Task: Create a due date automation trigger when advanced on, 2 working days before a card is due add dates due in 1 days at 11:00 AM.
Action: Mouse moved to (1112, 87)
Screenshot: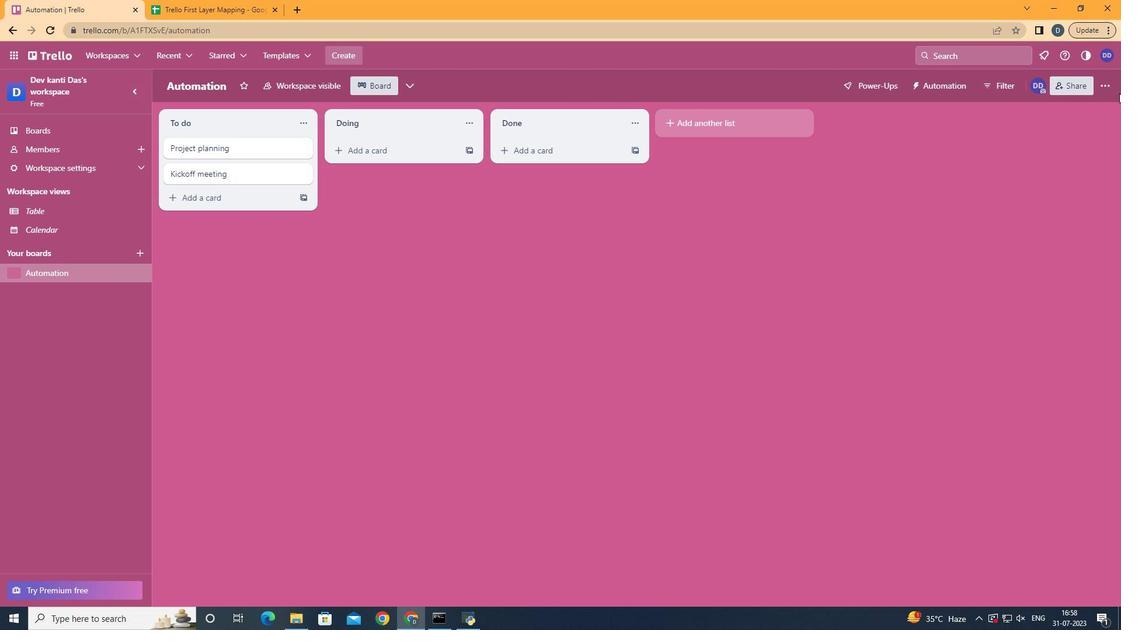 
Action: Mouse pressed left at (1112, 87)
Screenshot: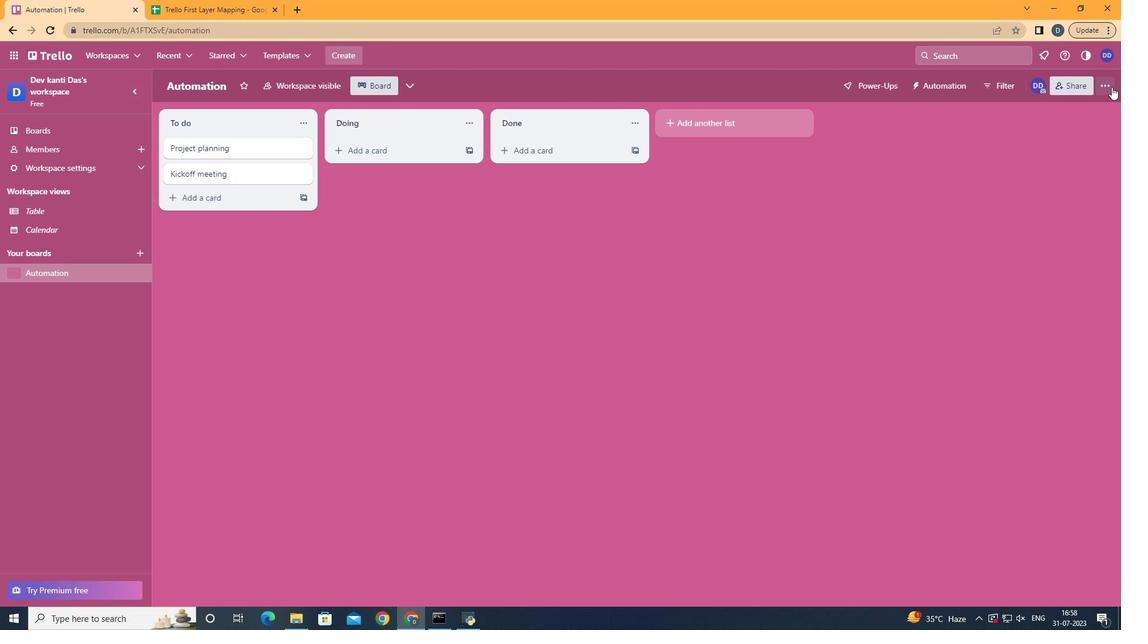 
Action: Mouse moved to (1016, 247)
Screenshot: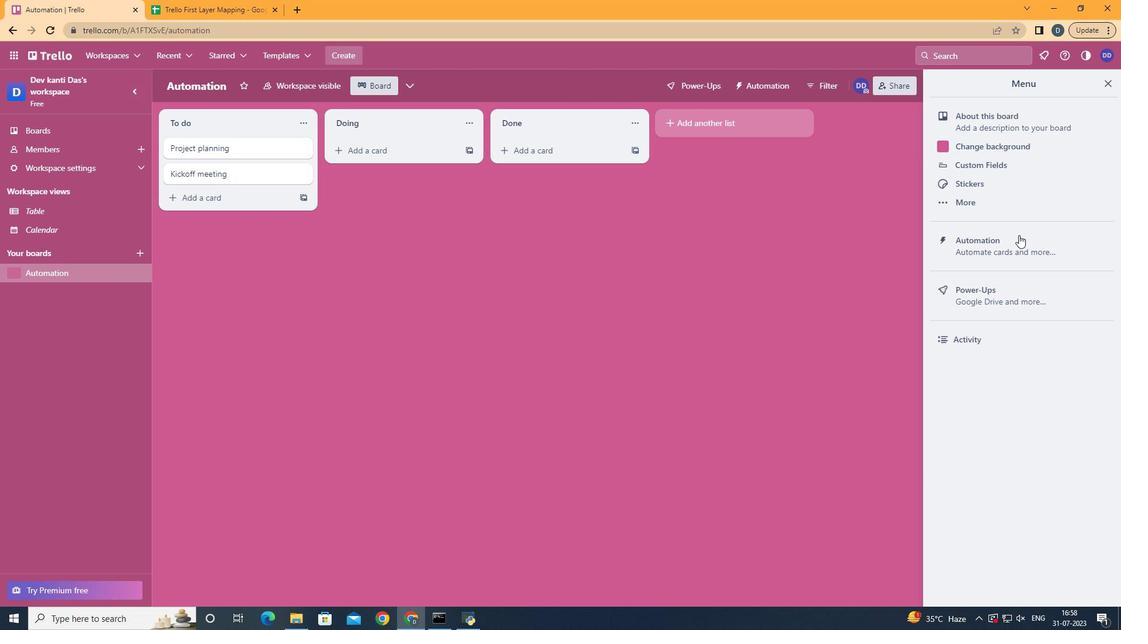 
Action: Mouse pressed left at (1016, 247)
Screenshot: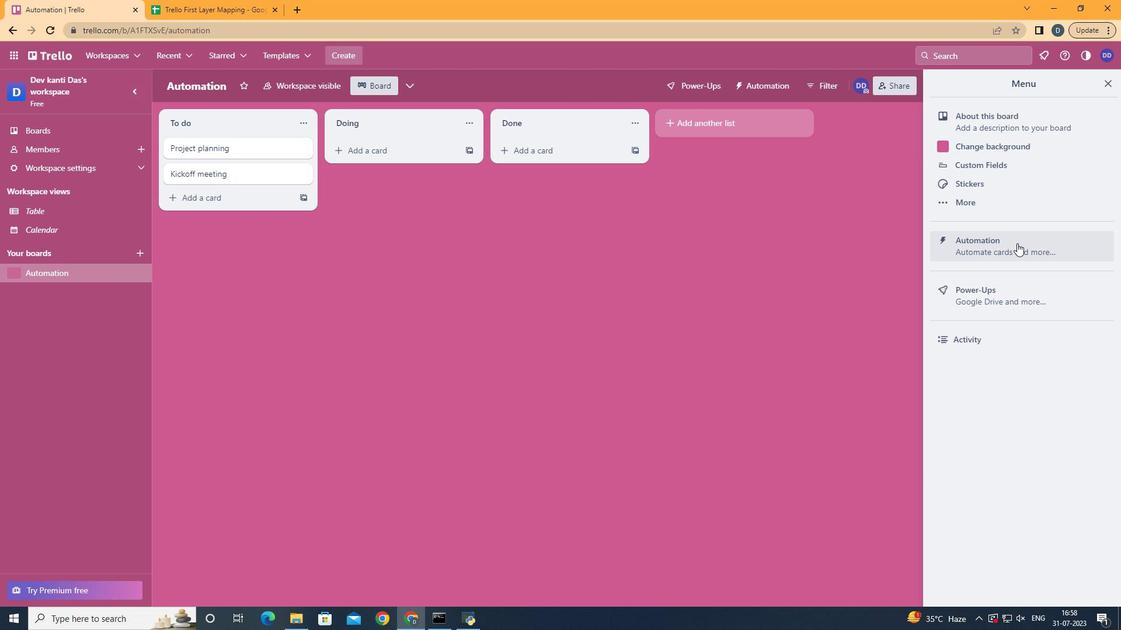 
Action: Mouse moved to (233, 239)
Screenshot: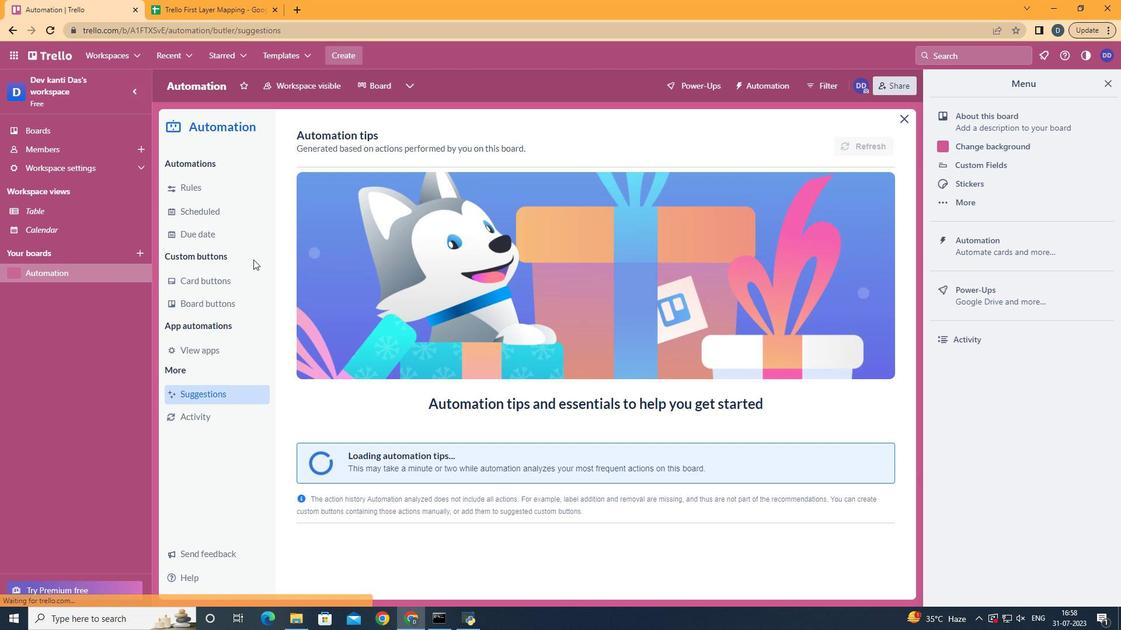 
Action: Mouse pressed left at (233, 239)
Screenshot: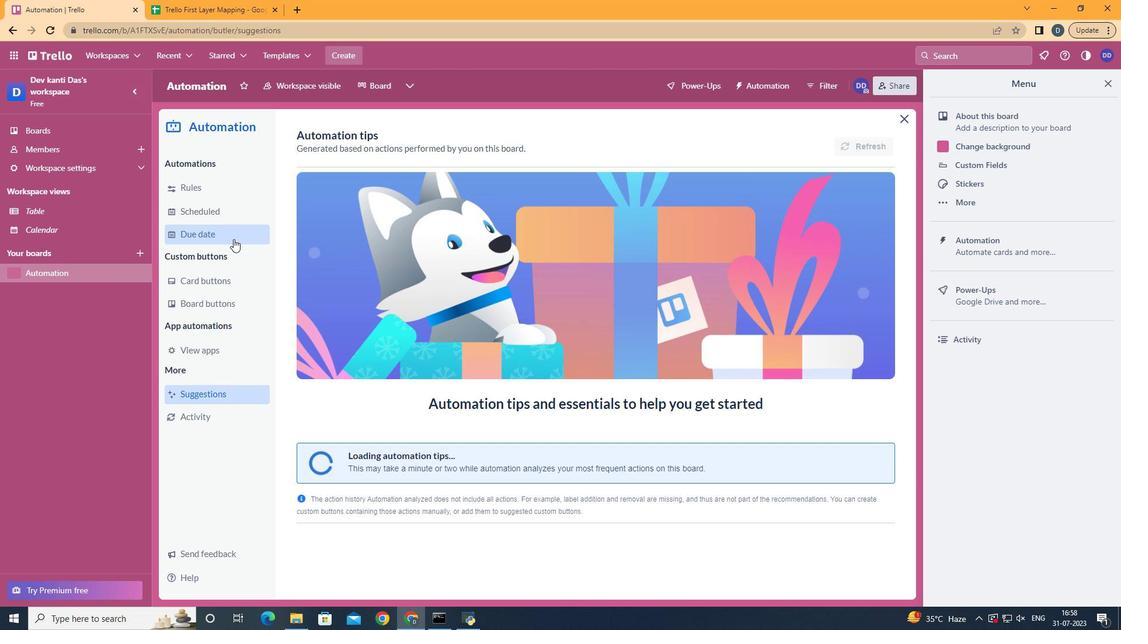 
Action: Mouse moved to (843, 139)
Screenshot: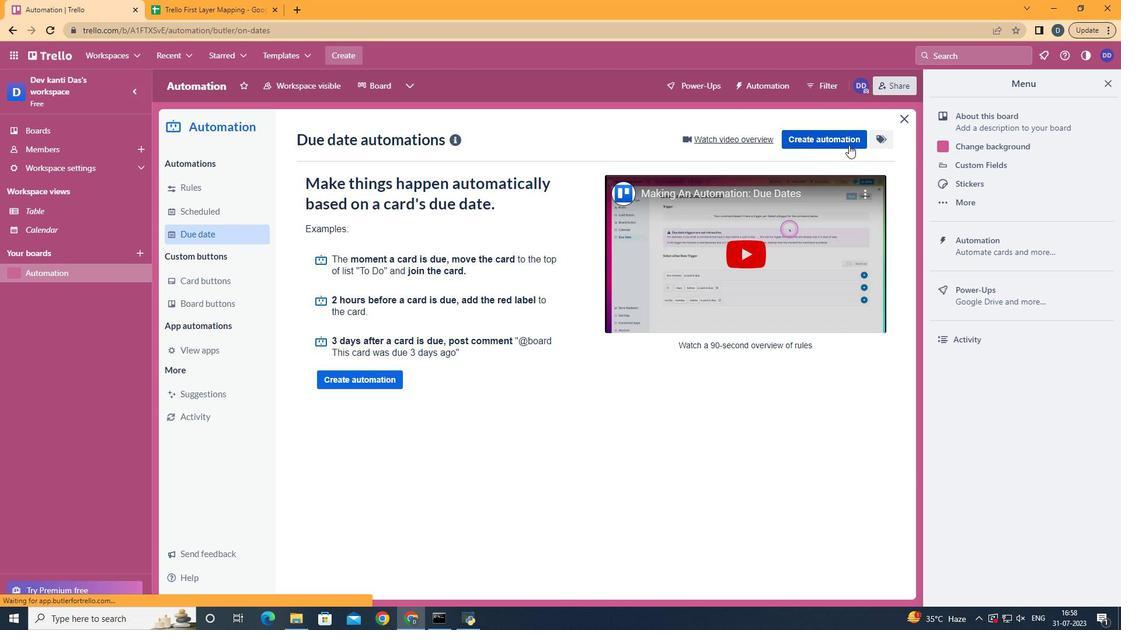 
Action: Mouse pressed left at (843, 139)
Screenshot: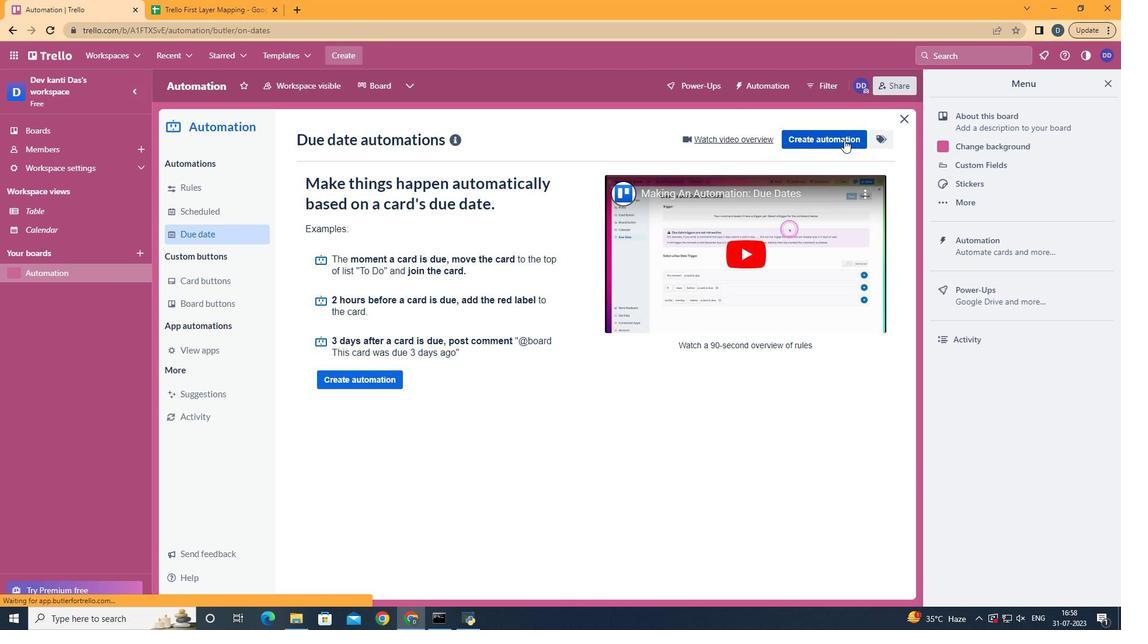 
Action: Mouse moved to (487, 247)
Screenshot: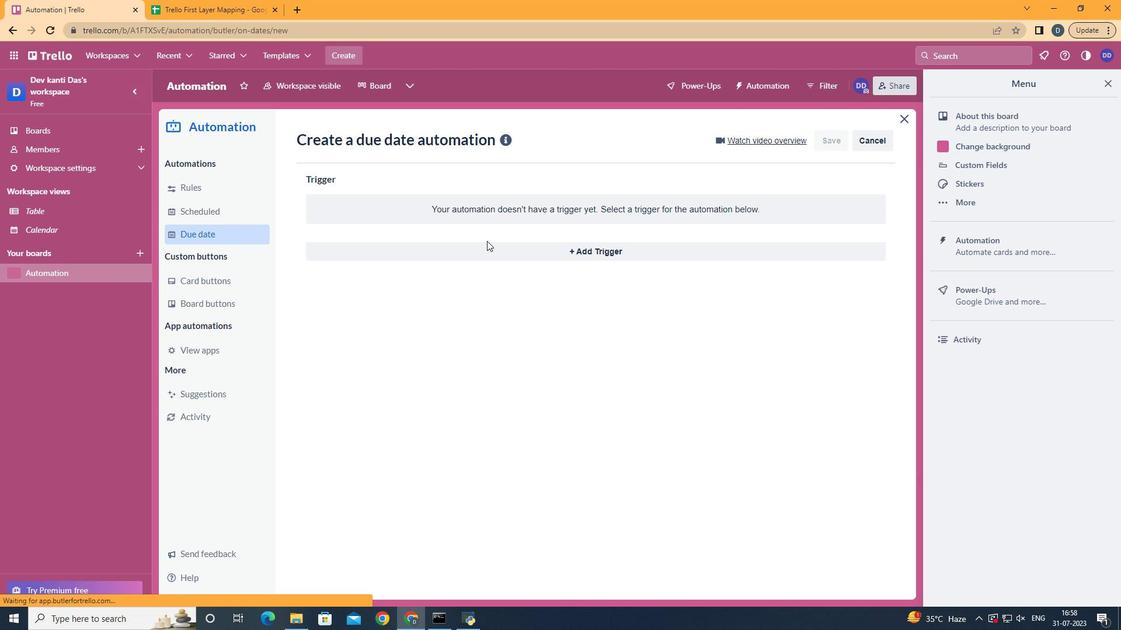 
Action: Mouse pressed left at (487, 247)
Screenshot: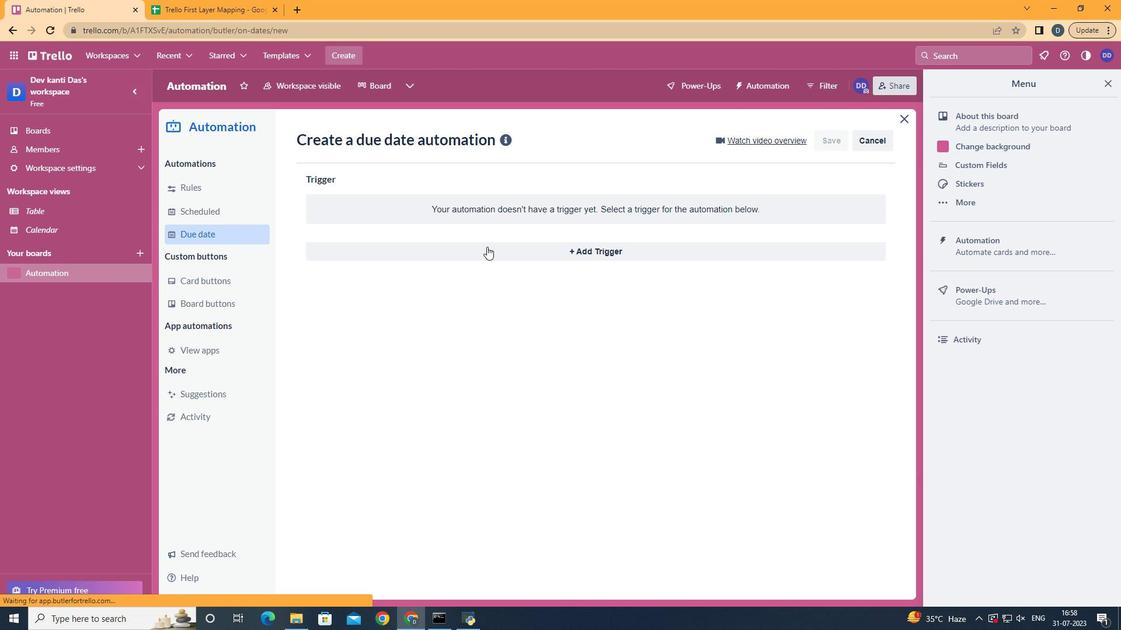 
Action: Mouse moved to (379, 475)
Screenshot: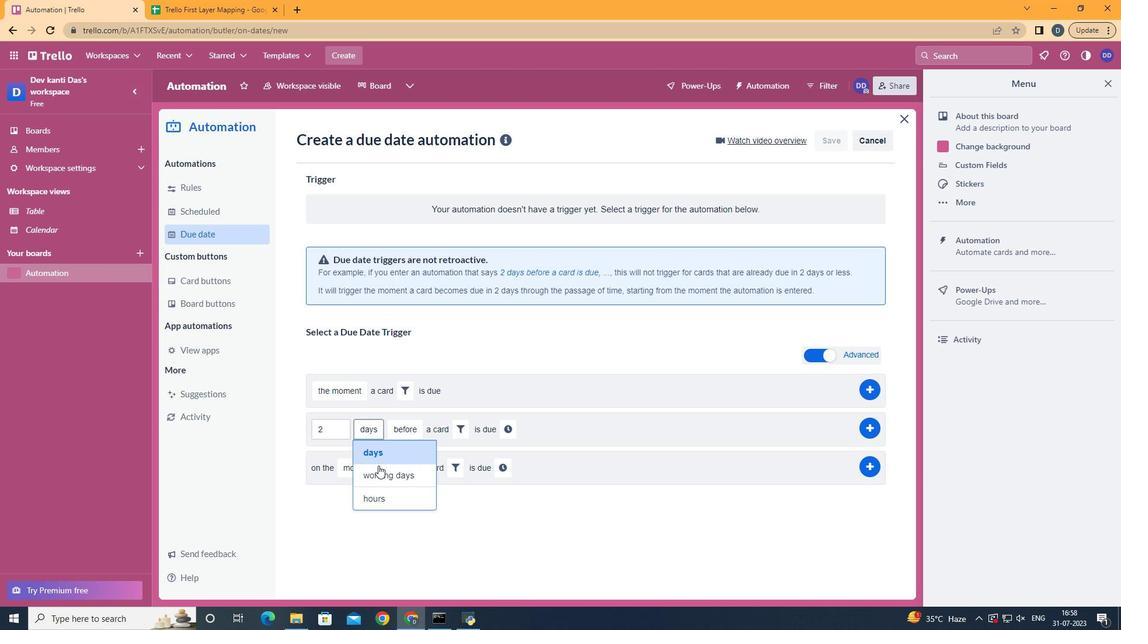 
Action: Mouse pressed left at (379, 475)
Screenshot: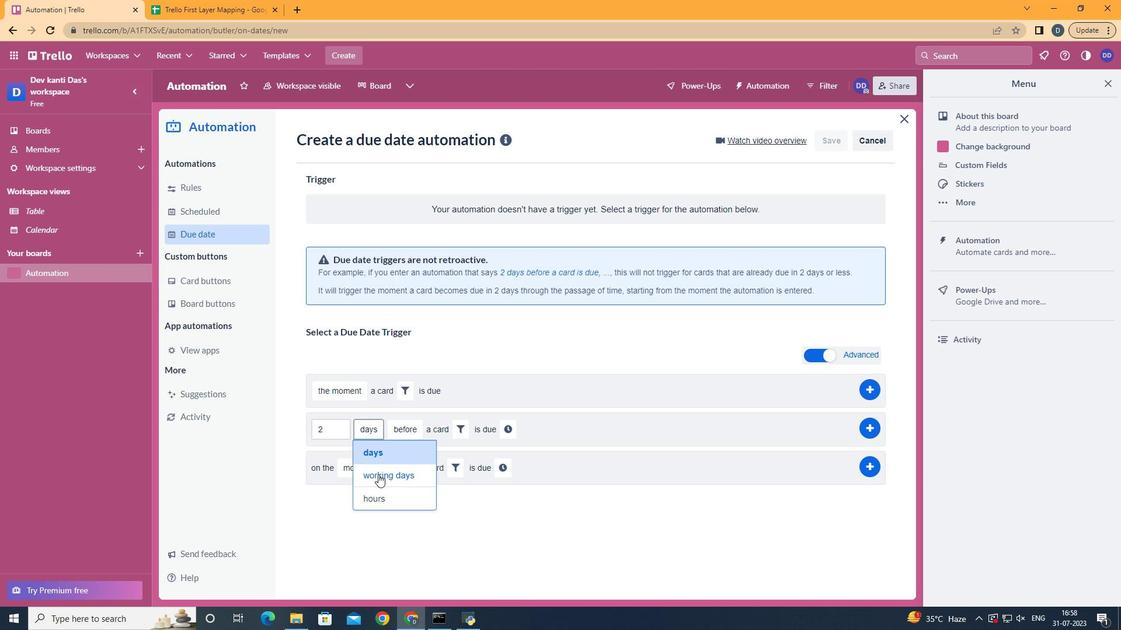 
Action: Mouse moved to (495, 433)
Screenshot: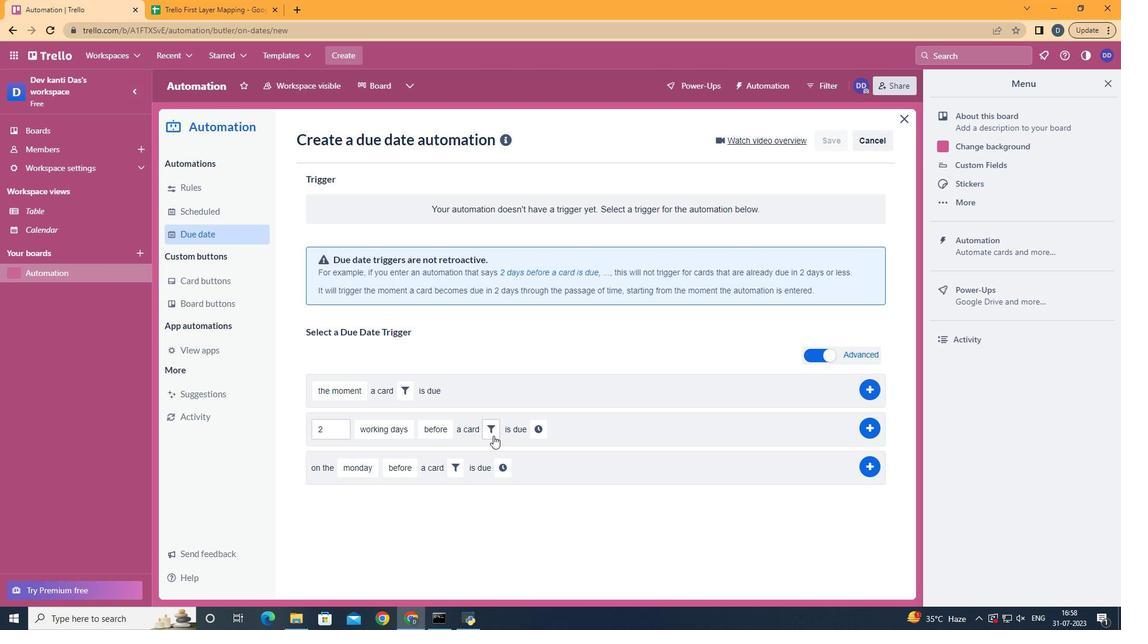
Action: Mouse pressed left at (495, 433)
Screenshot: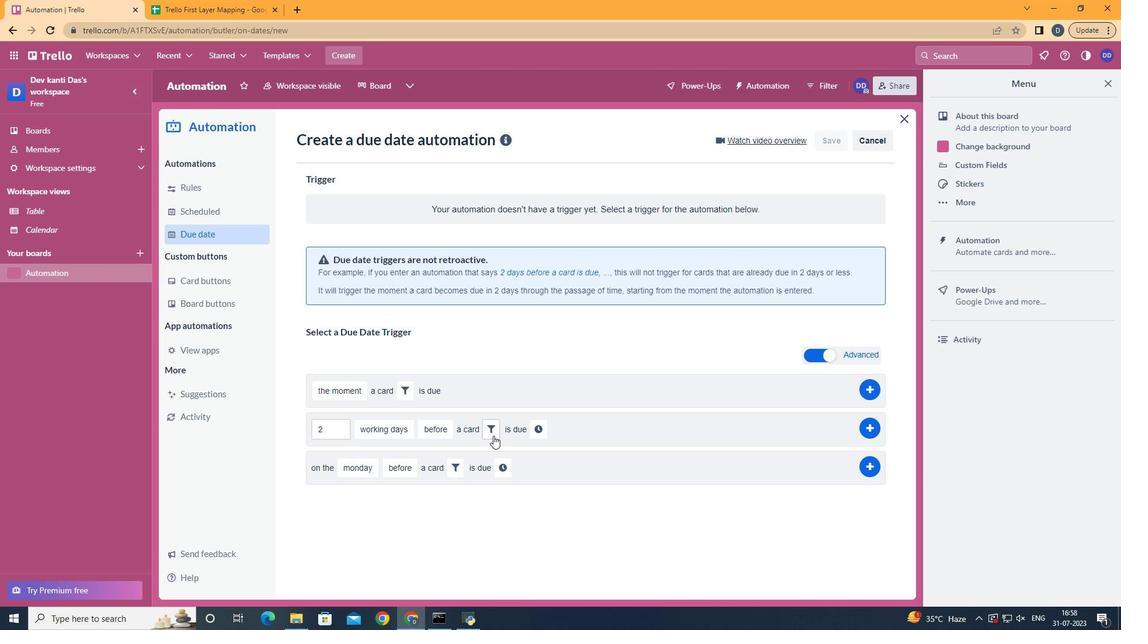 
Action: Mouse moved to (547, 467)
Screenshot: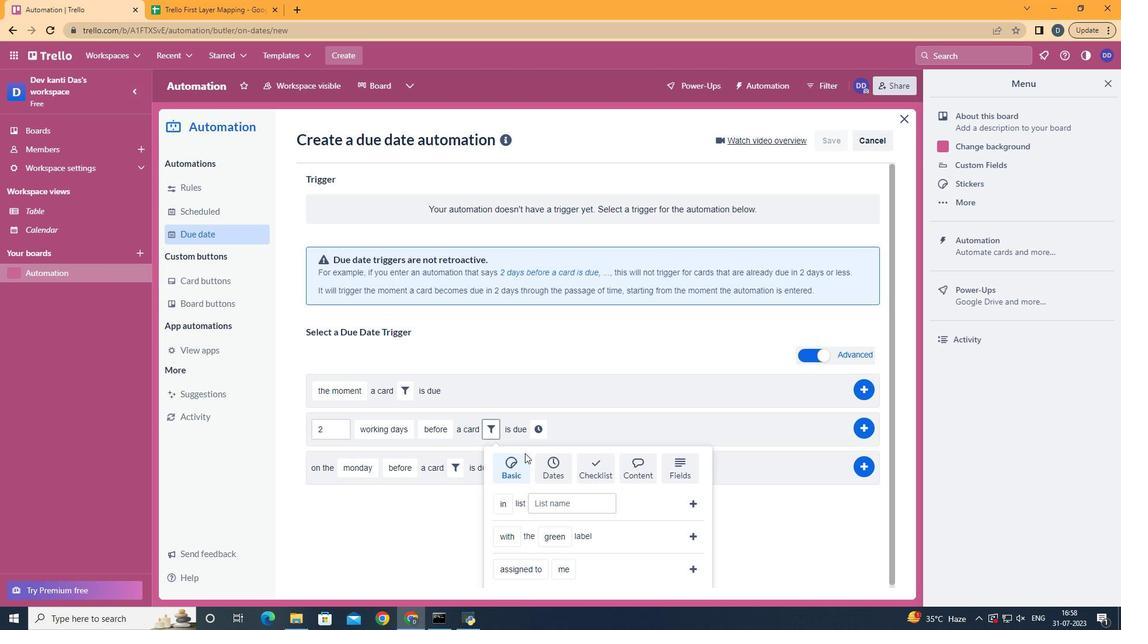 
Action: Mouse pressed left at (547, 467)
Screenshot: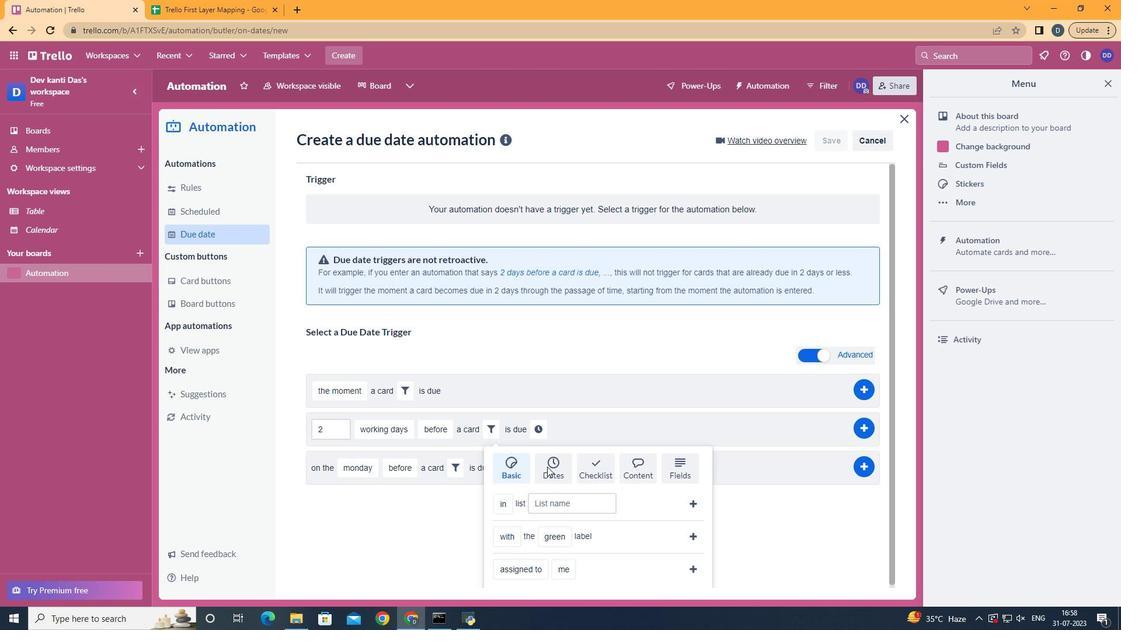 
Action: Mouse scrolled (547, 466) with delta (0, 0)
Screenshot: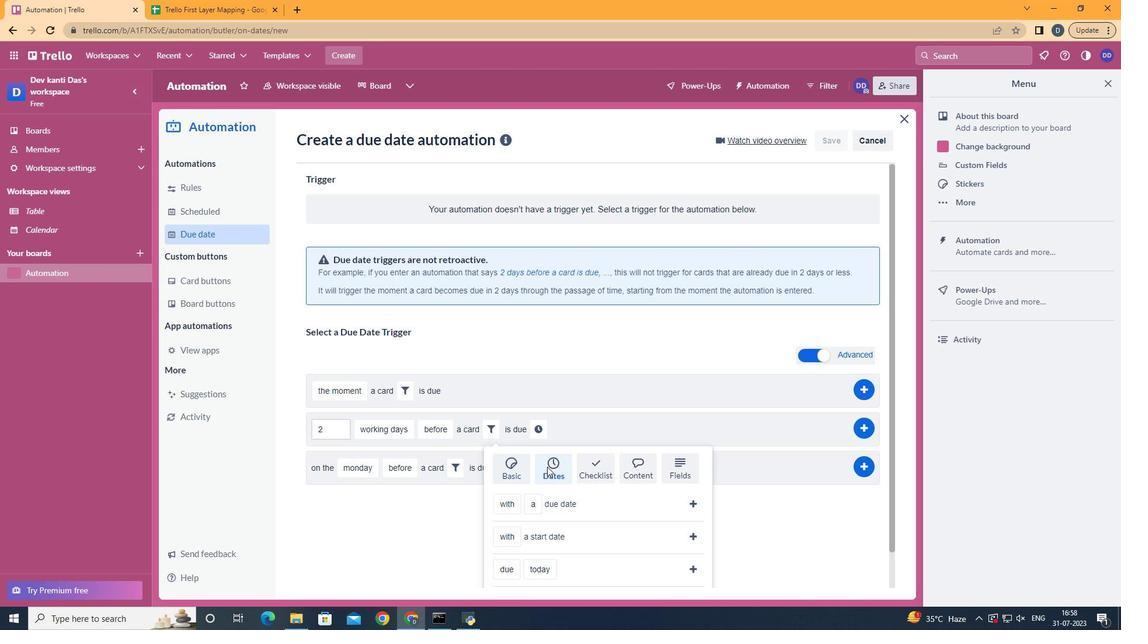 
Action: Mouse scrolled (547, 466) with delta (0, 0)
Screenshot: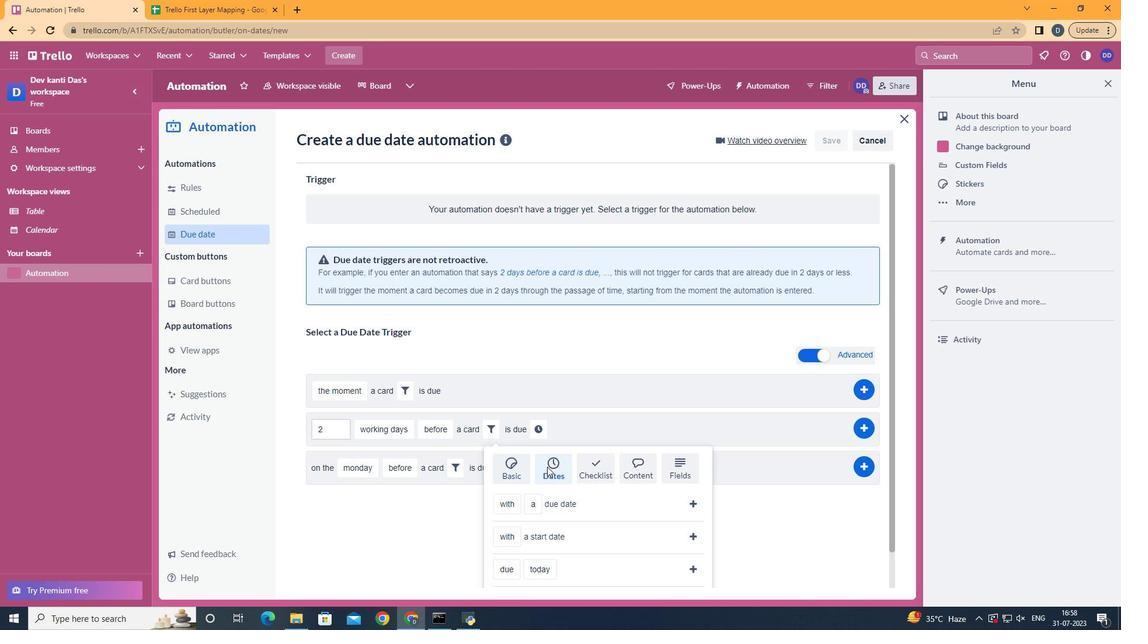 
Action: Mouse scrolled (547, 466) with delta (0, 0)
Screenshot: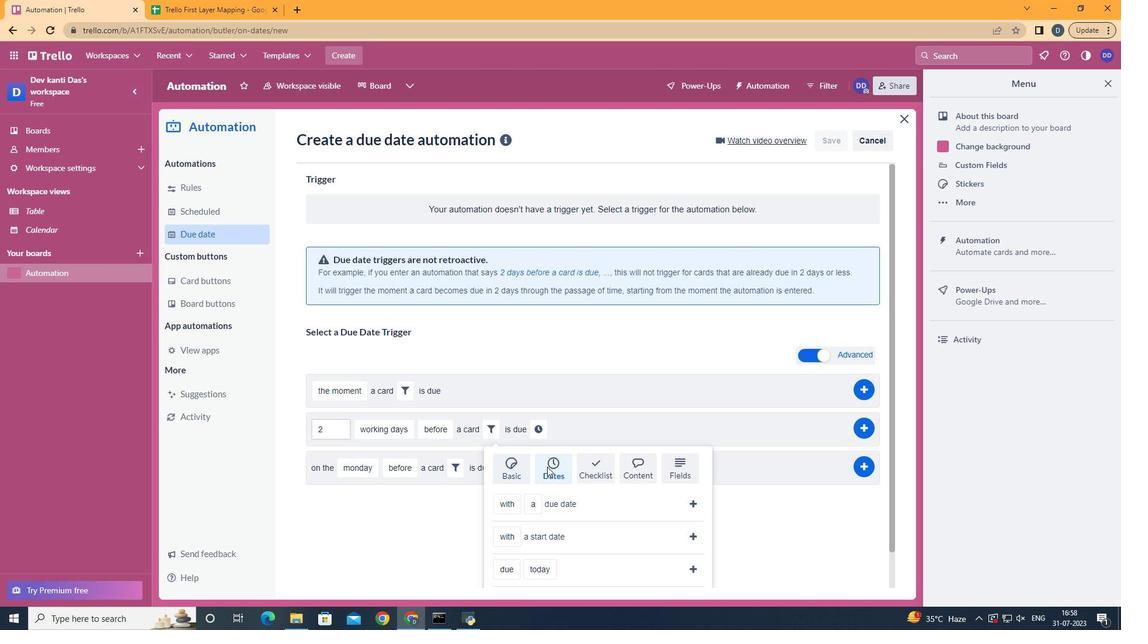 
Action: Mouse scrolled (547, 466) with delta (0, 0)
Screenshot: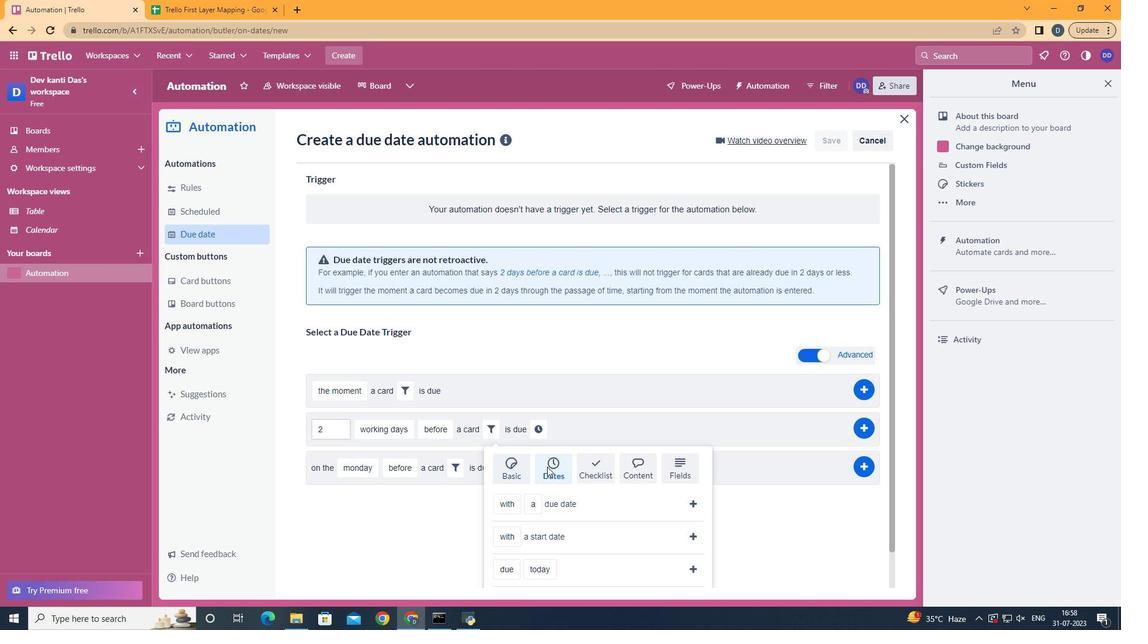 
Action: Mouse scrolled (547, 466) with delta (0, 0)
Screenshot: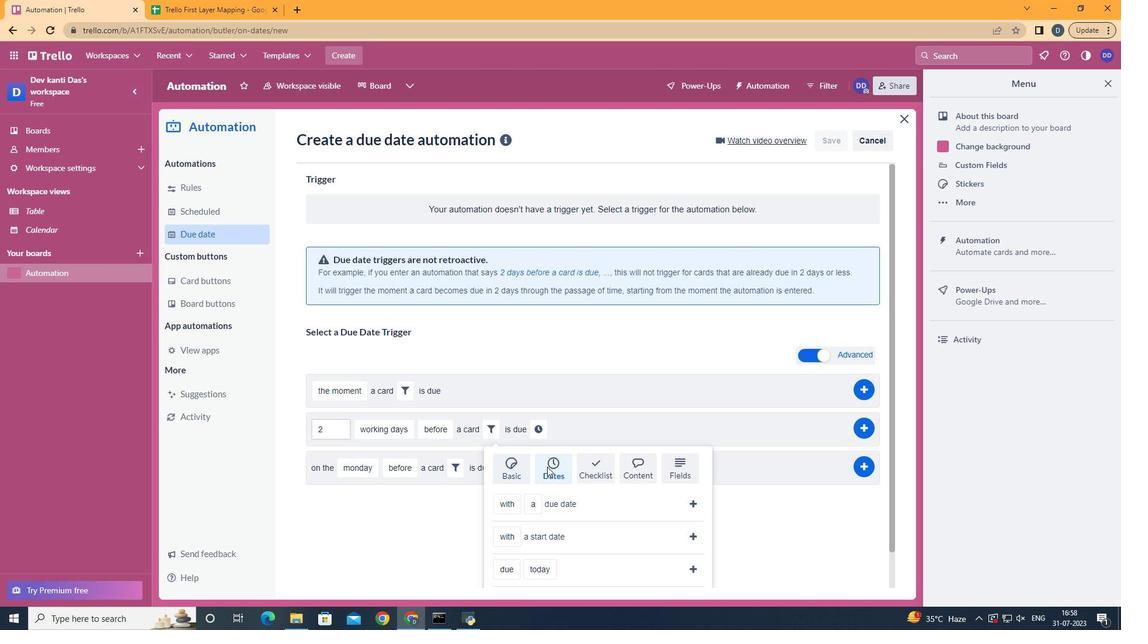 
Action: Mouse scrolled (547, 466) with delta (0, 0)
Screenshot: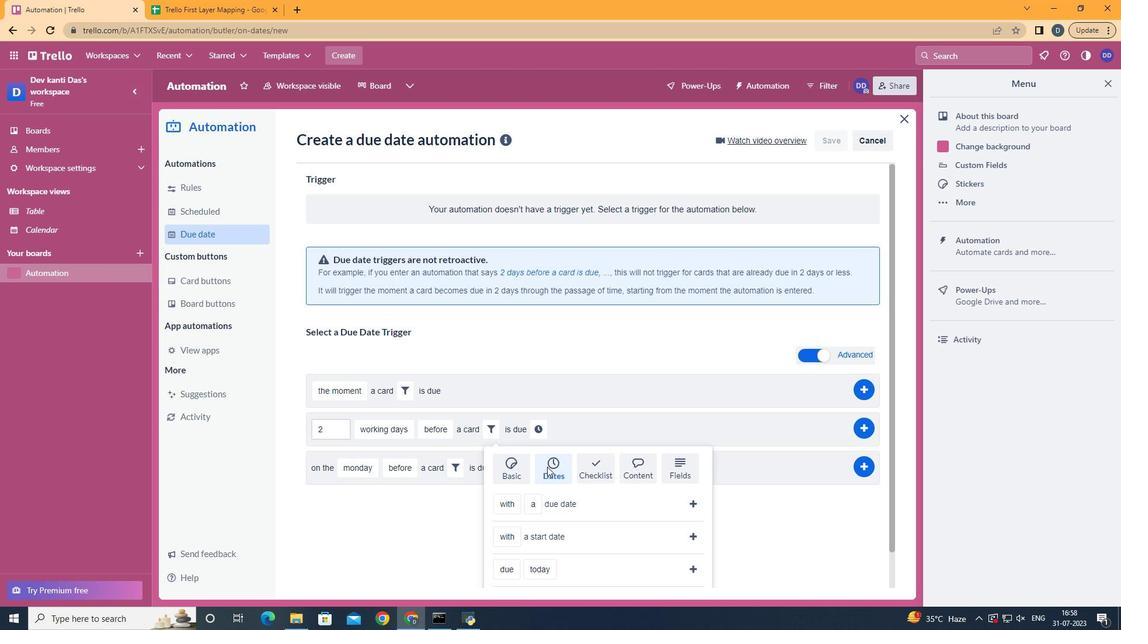 
Action: Mouse moved to (529, 515)
Screenshot: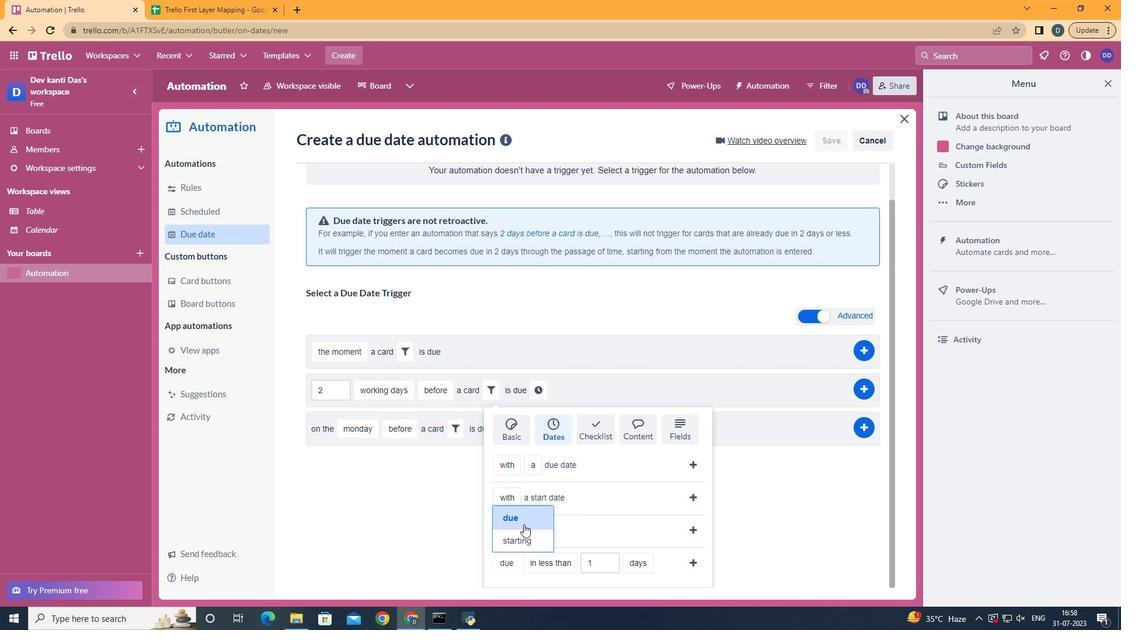 
Action: Mouse pressed left at (529, 515)
Screenshot: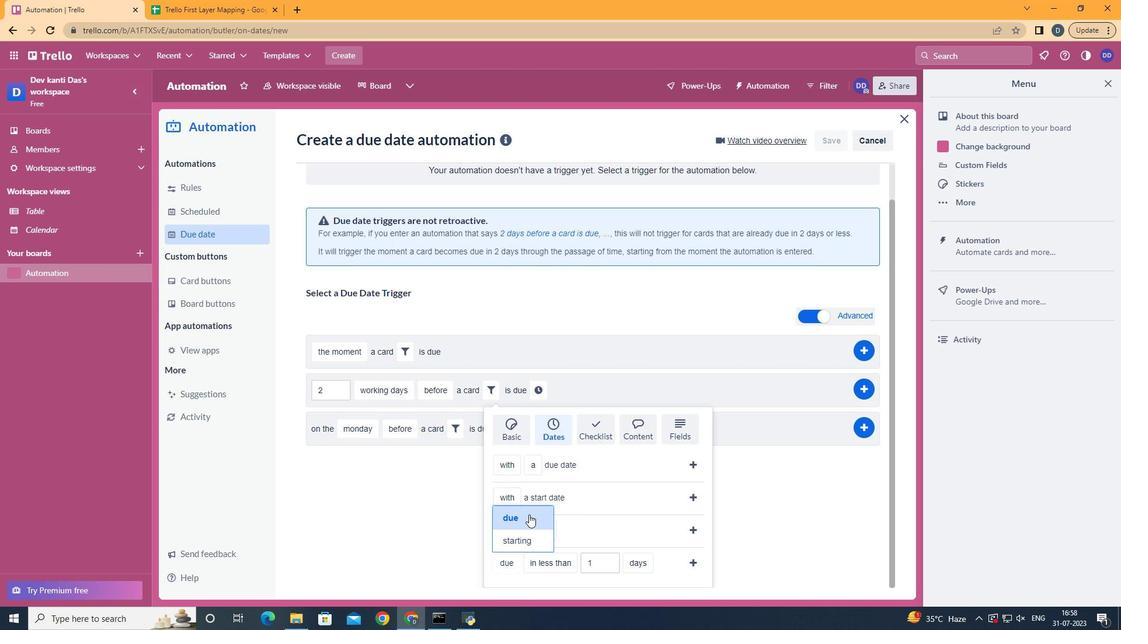 
Action: Mouse moved to (570, 523)
Screenshot: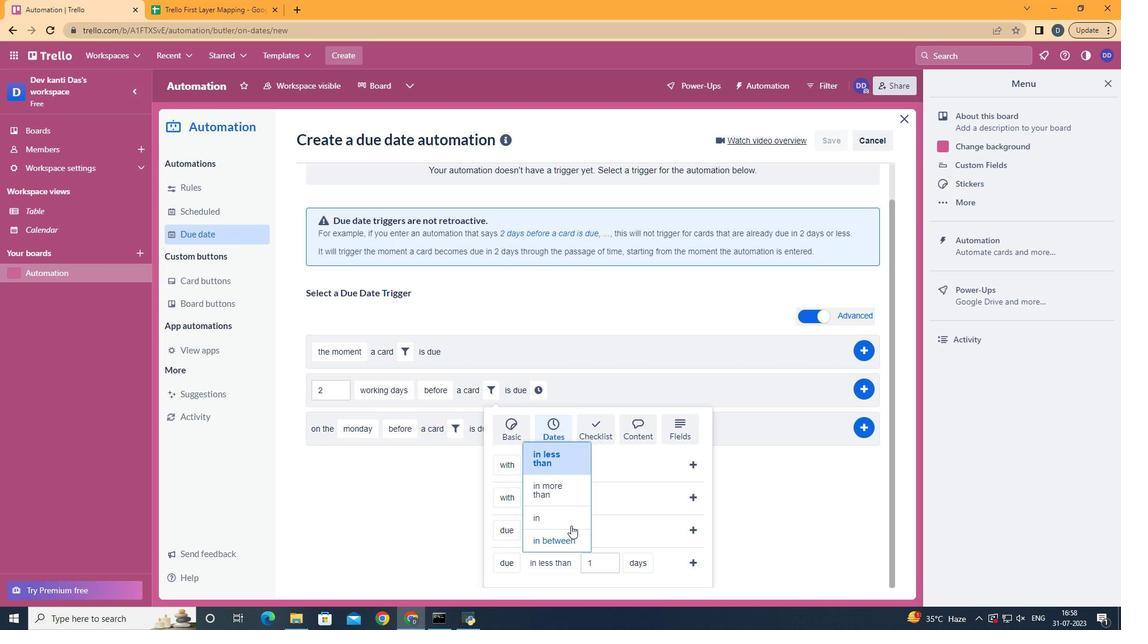 
Action: Mouse pressed left at (570, 523)
Screenshot: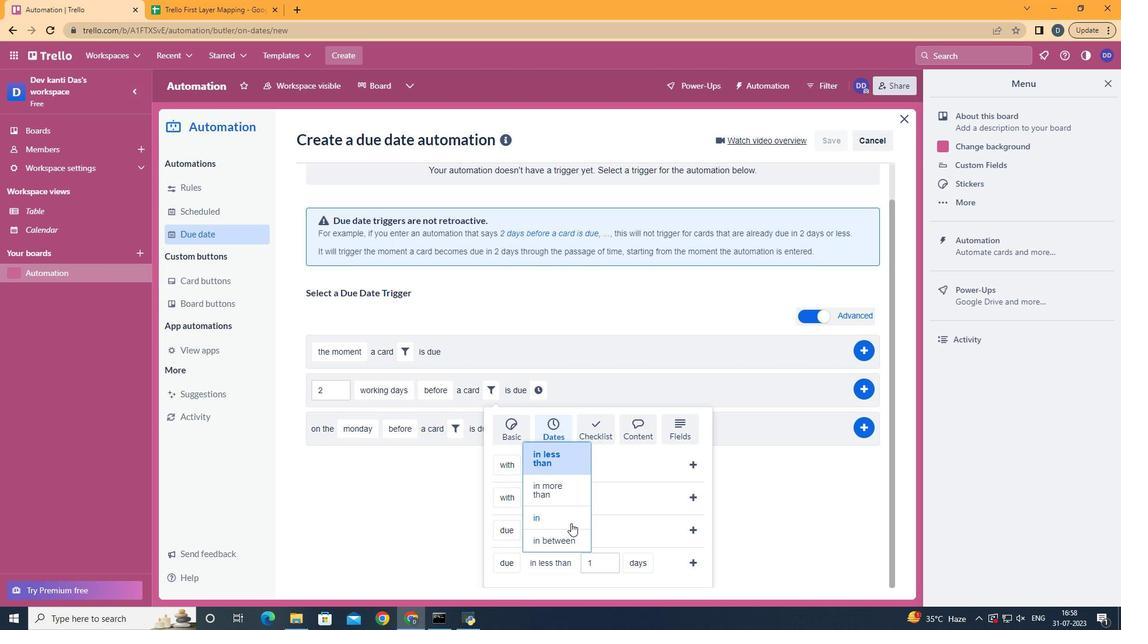 
Action: Mouse moved to (610, 525)
Screenshot: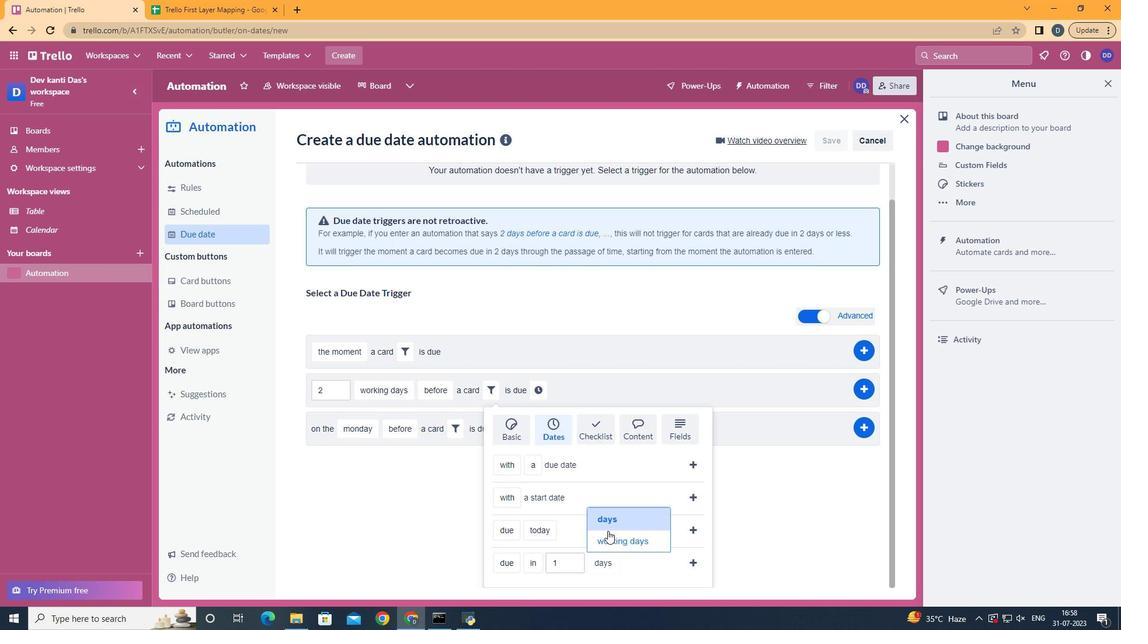 
Action: Mouse pressed left at (610, 525)
Screenshot: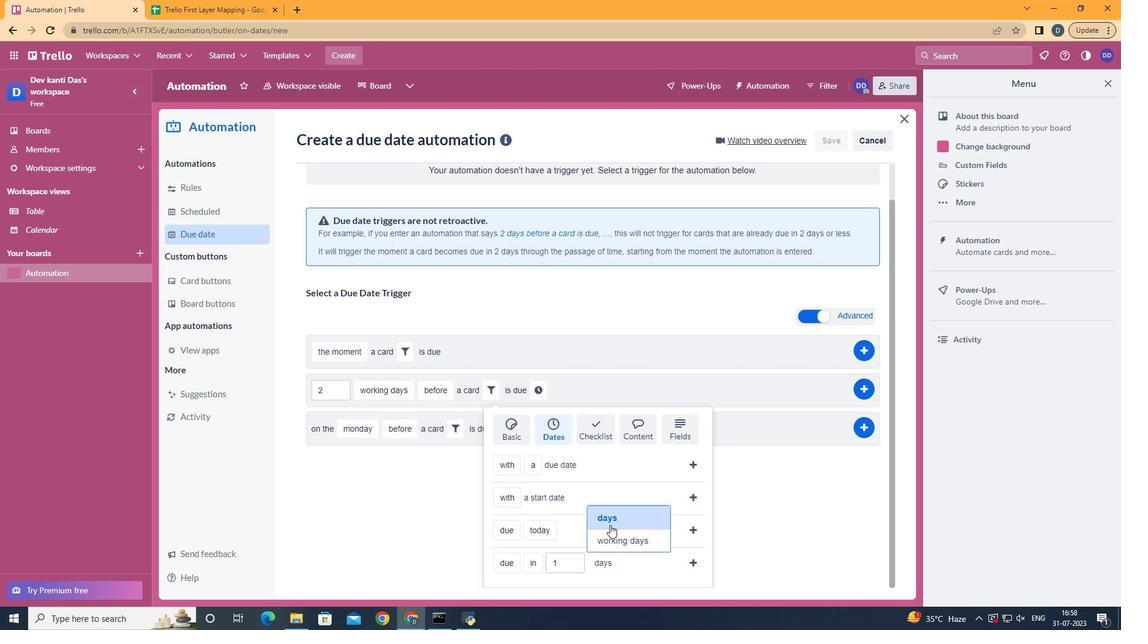 
Action: Mouse moved to (686, 562)
Screenshot: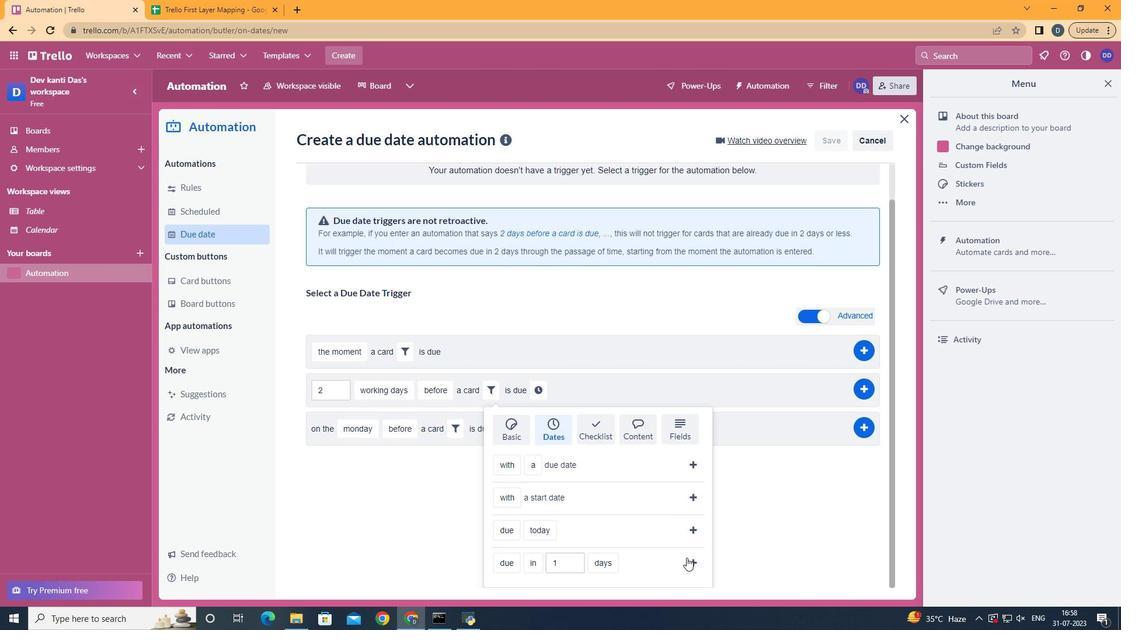 
Action: Mouse pressed left at (686, 562)
Screenshot: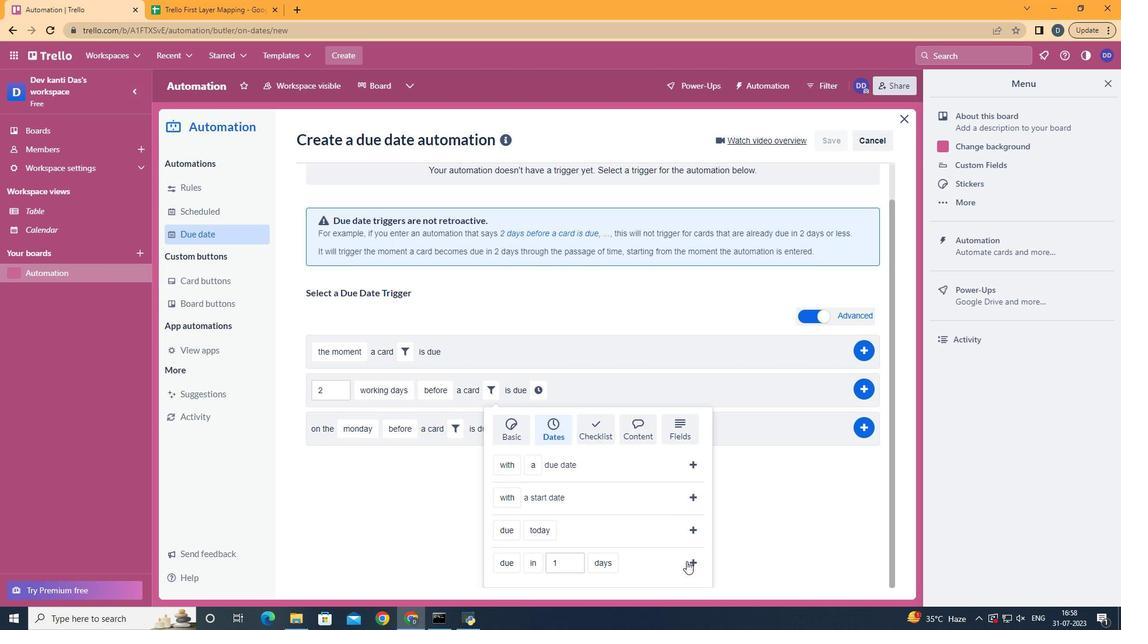 
Action: Mouse moved to (614, 432)
Screenshot: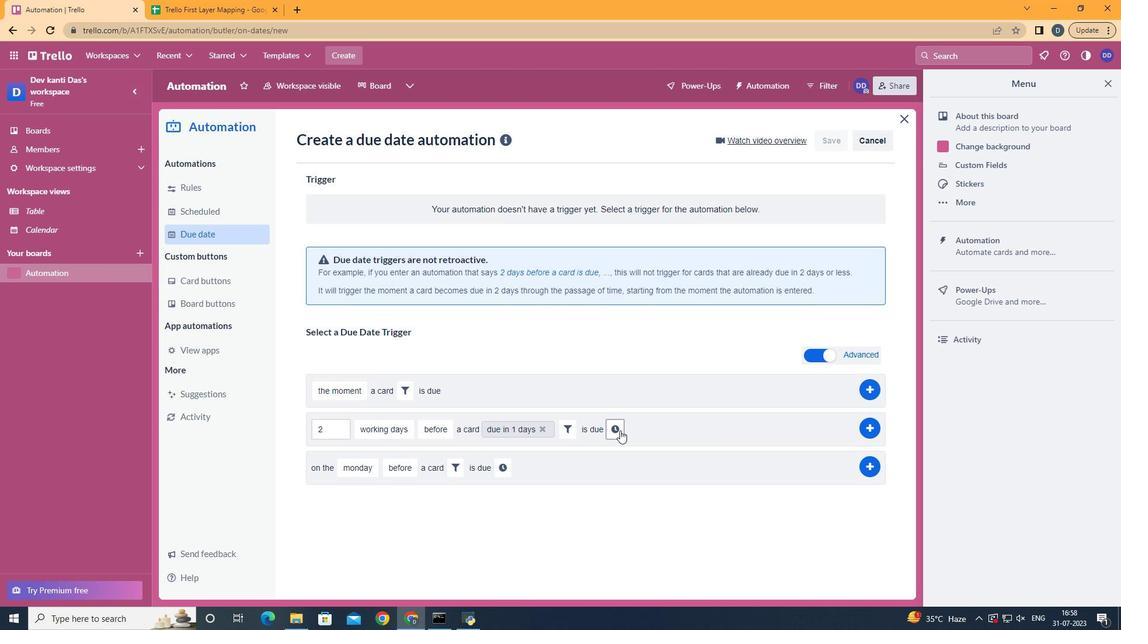 
Action: Mouse pressed left at (614, 432)
Screenshot: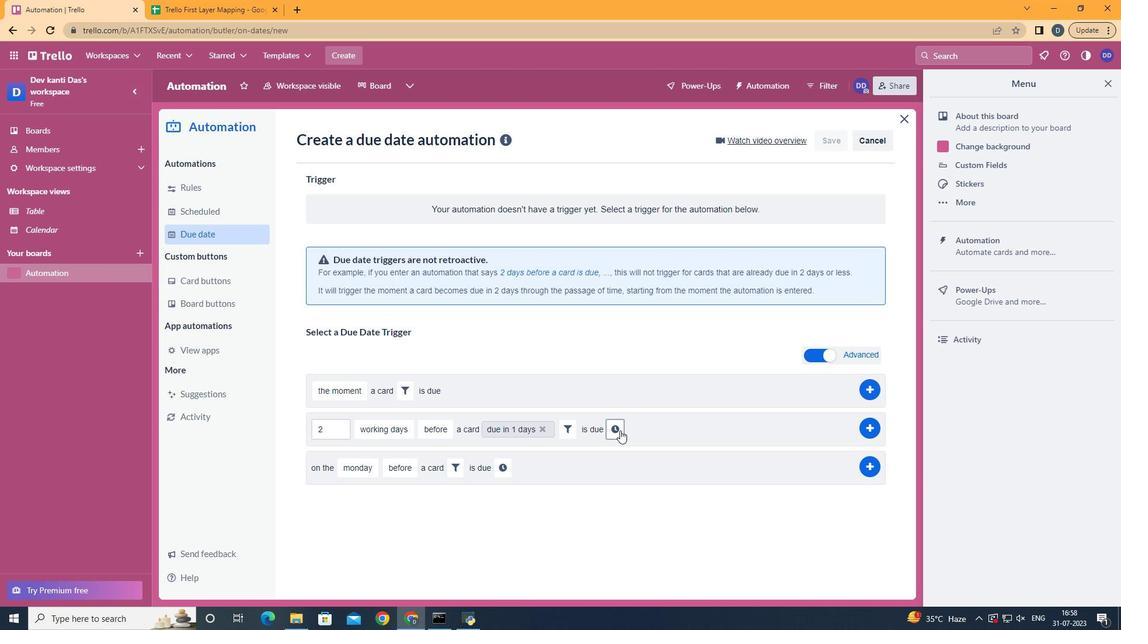 
Action: Mouse moved to (649, 424)
Screenshot: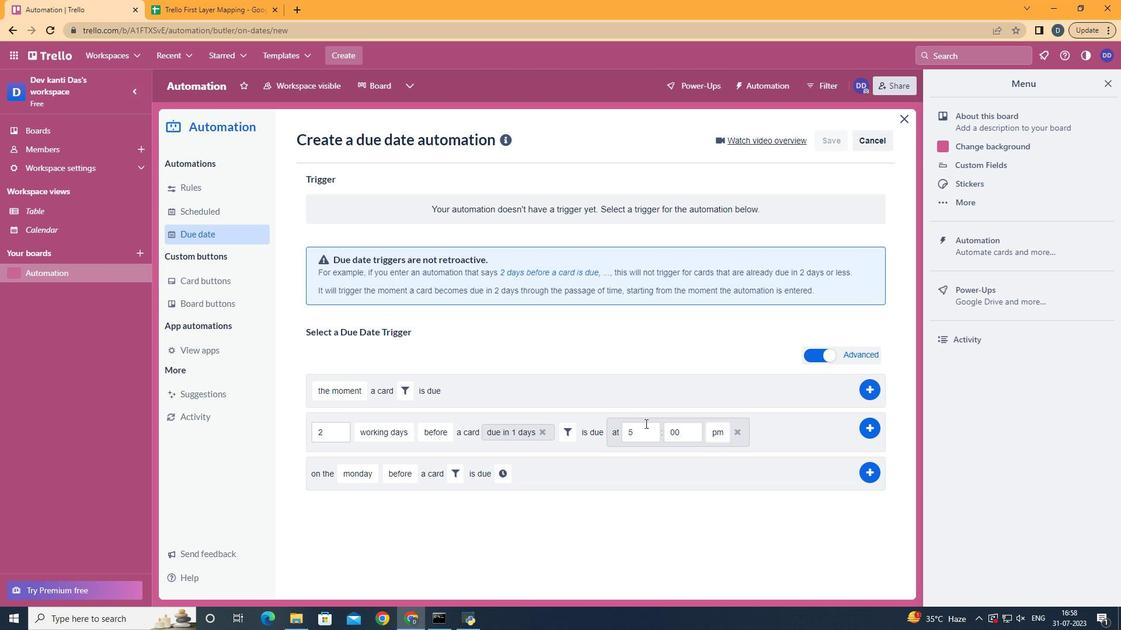 
Action: Mouse pressed left at (649, 424)
Screenshot: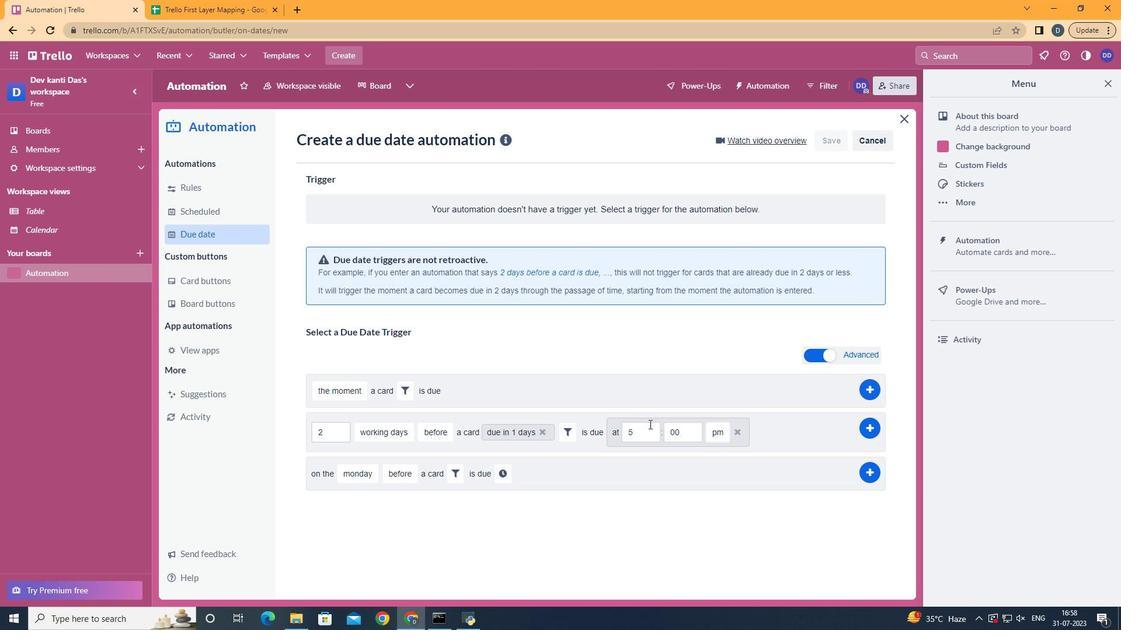 
Action: Key pressed <Key.backspace>11
Screenshot: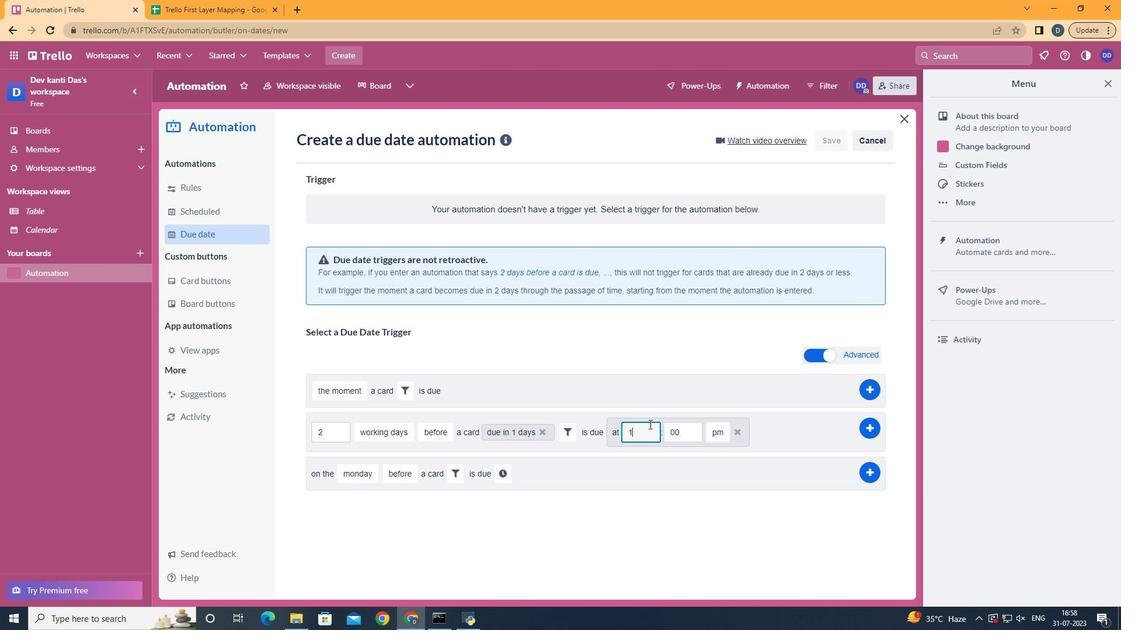 
Action: Mouse moved to (723, 456)
Screenshot: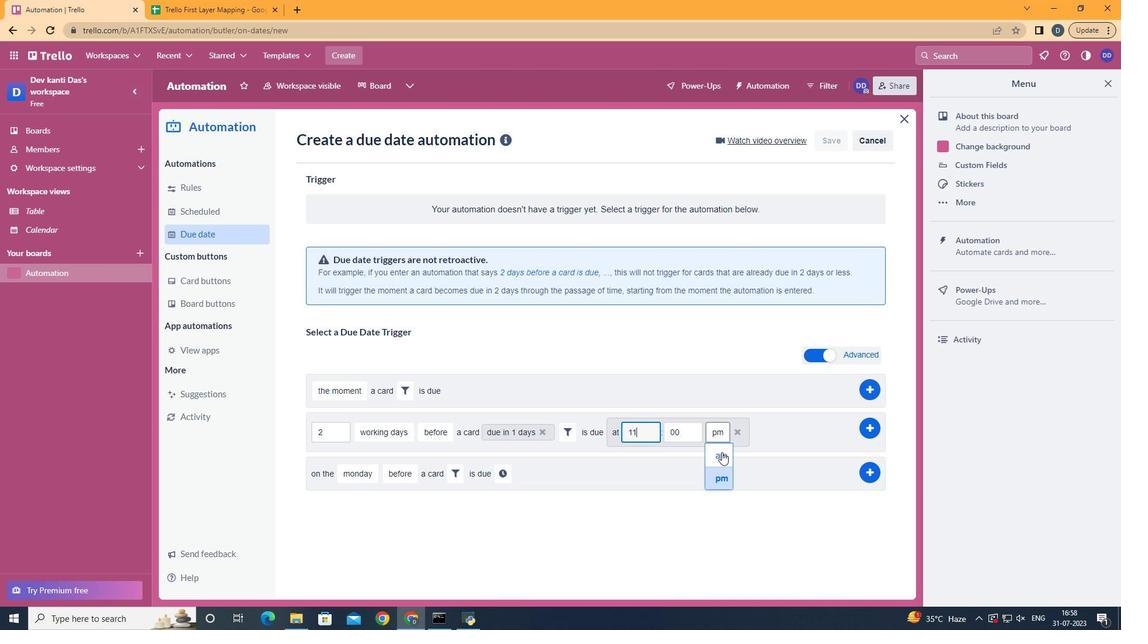 
Action: Mouse pressed left at (723, 456)
Screenshot: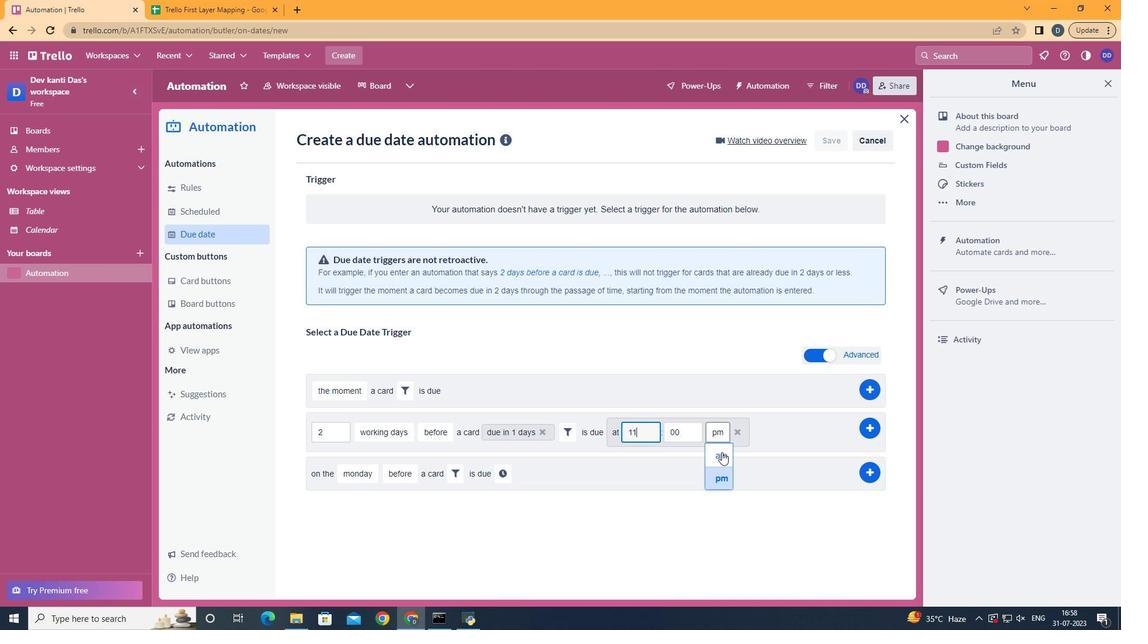 
Action: Mouse moved to (877, 435)
Screenshot: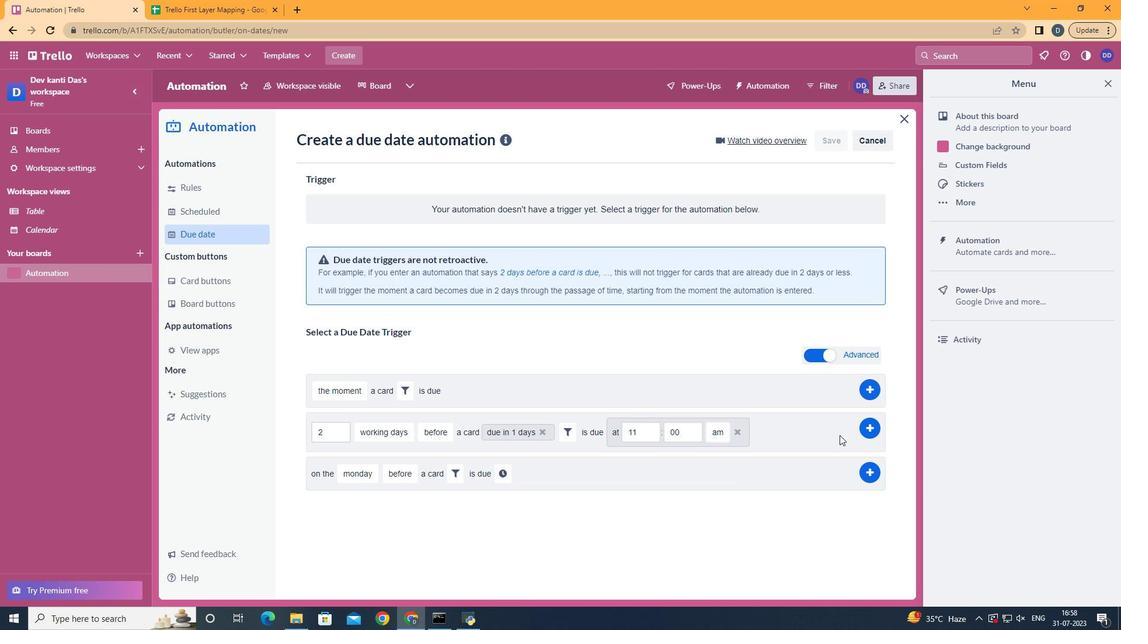 
Action: Mouse pressed left at (877, 435)
Screenshot: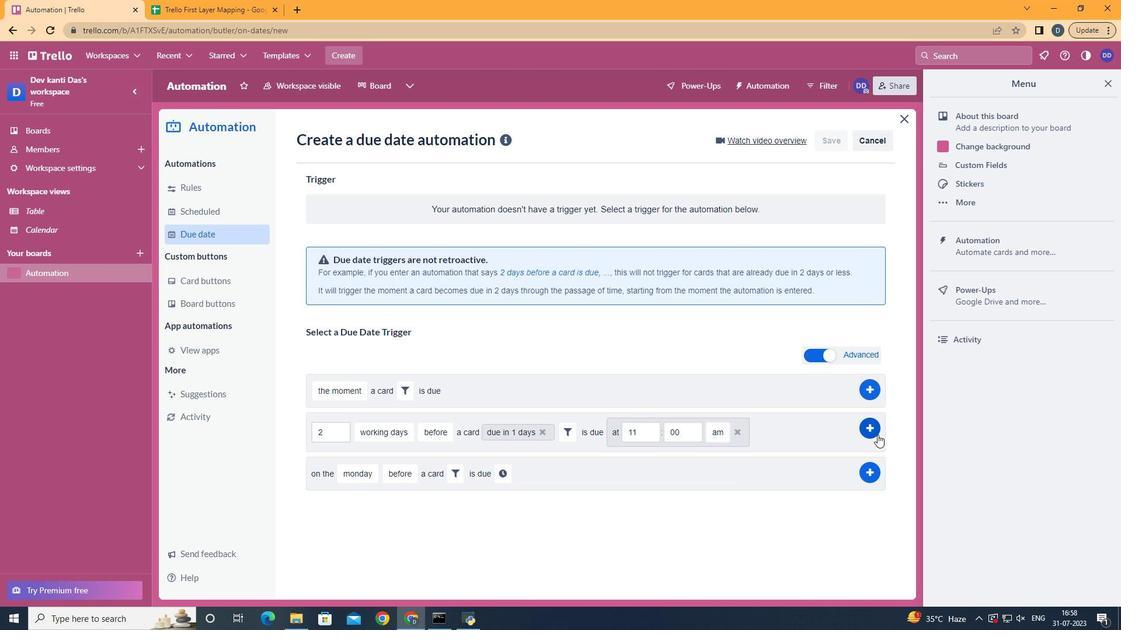
Action: Mouse moved to (610, 281)
Screenshot: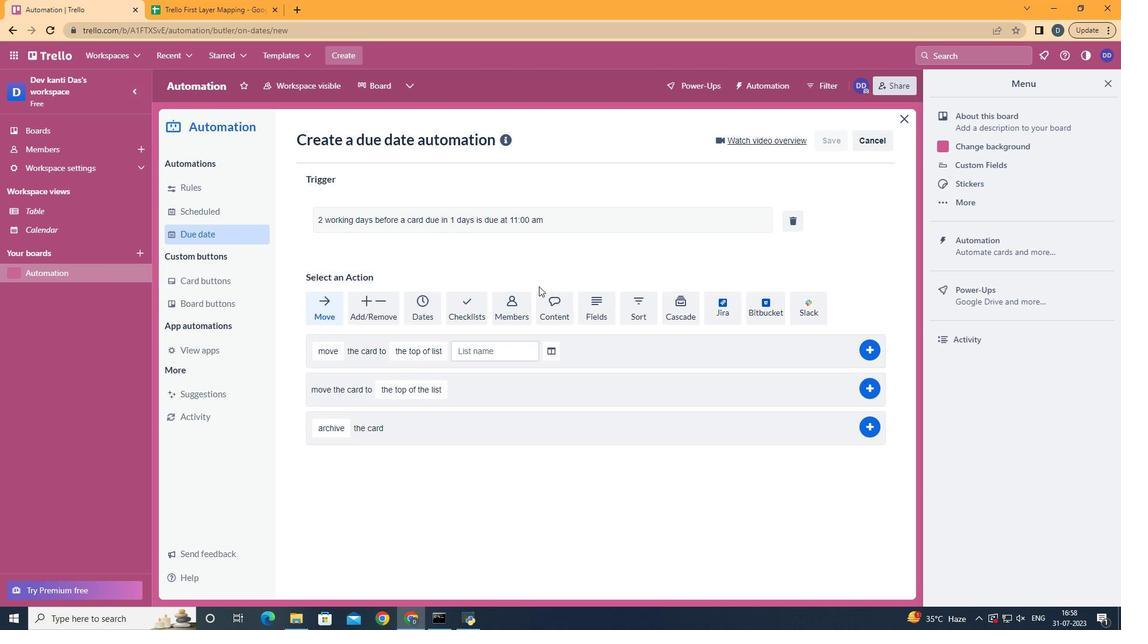 
